 Task: Look for products in the category "Mexican Cheese Blend" from Tillamook only.
Action: Mouse moved to (761, 295)
Screenshot: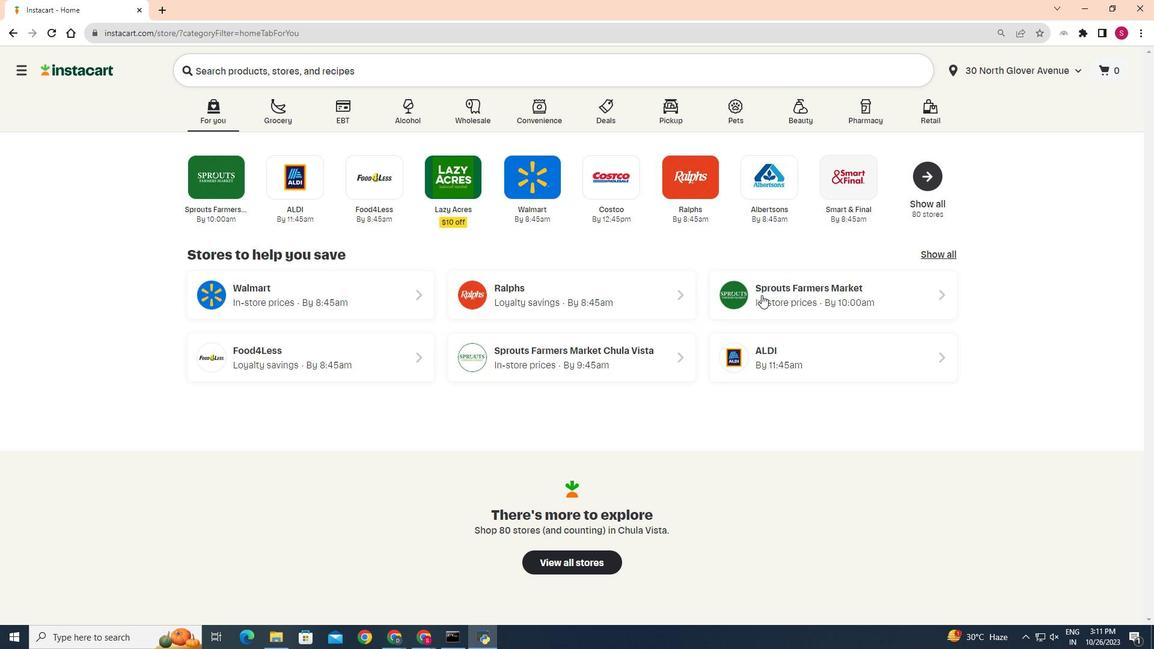 
Action: Mouse pressed left at (761, 295)
Screenshot: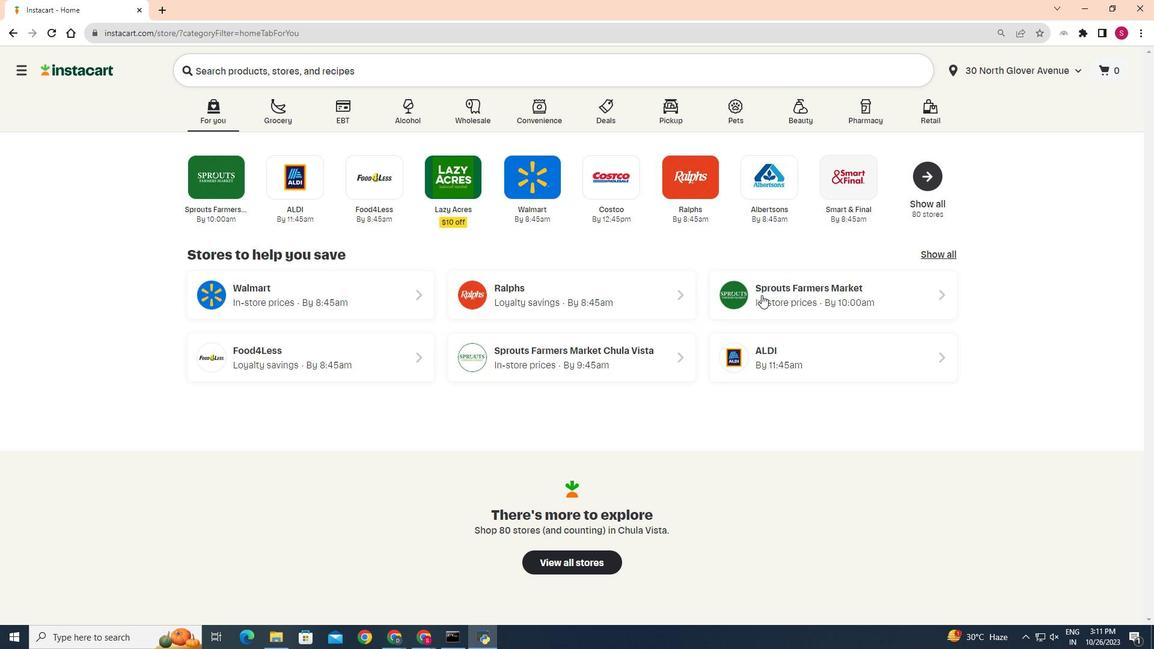 
Action: Mouse moved to (24, 507)
Screenshot: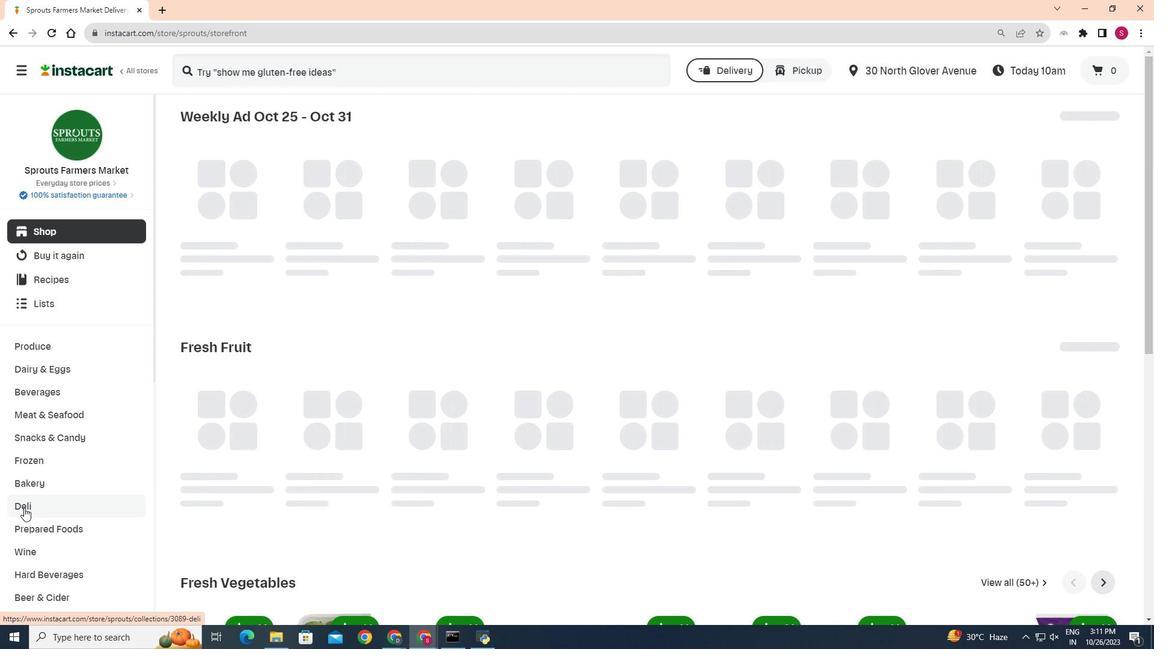 
Action: Mouse pressed left at (24, 507)
Screenshot: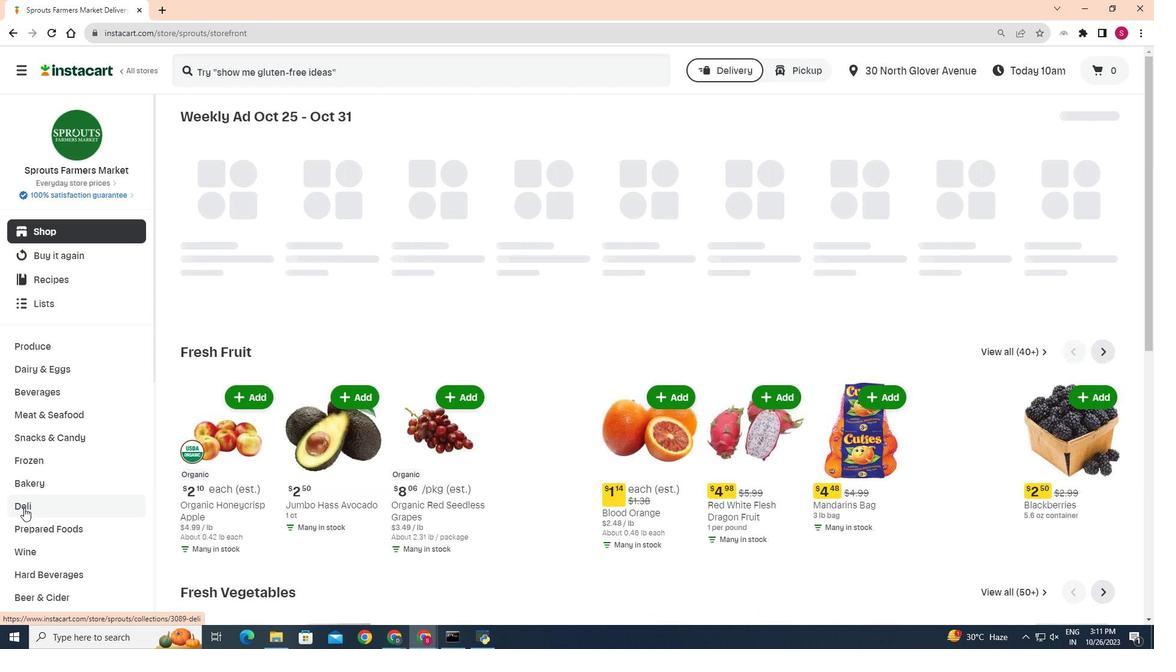 
Action: Mouse moved to (304, 146)
Screenshot: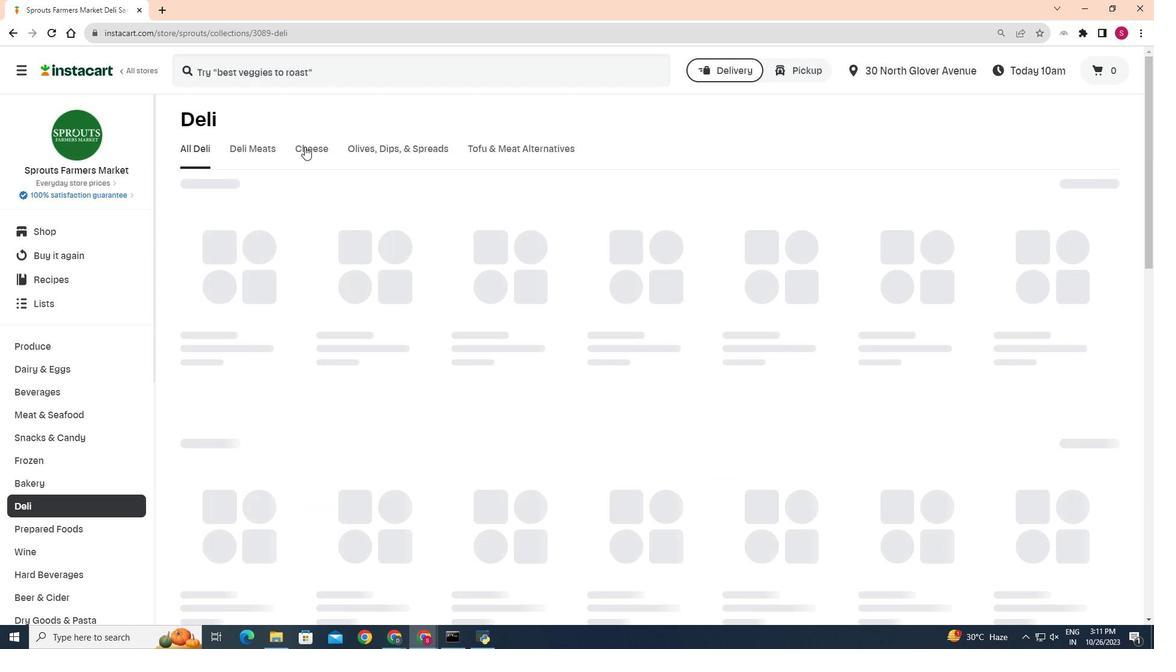 
Action: Mouse pressed left at (304, 146)
Screenshot: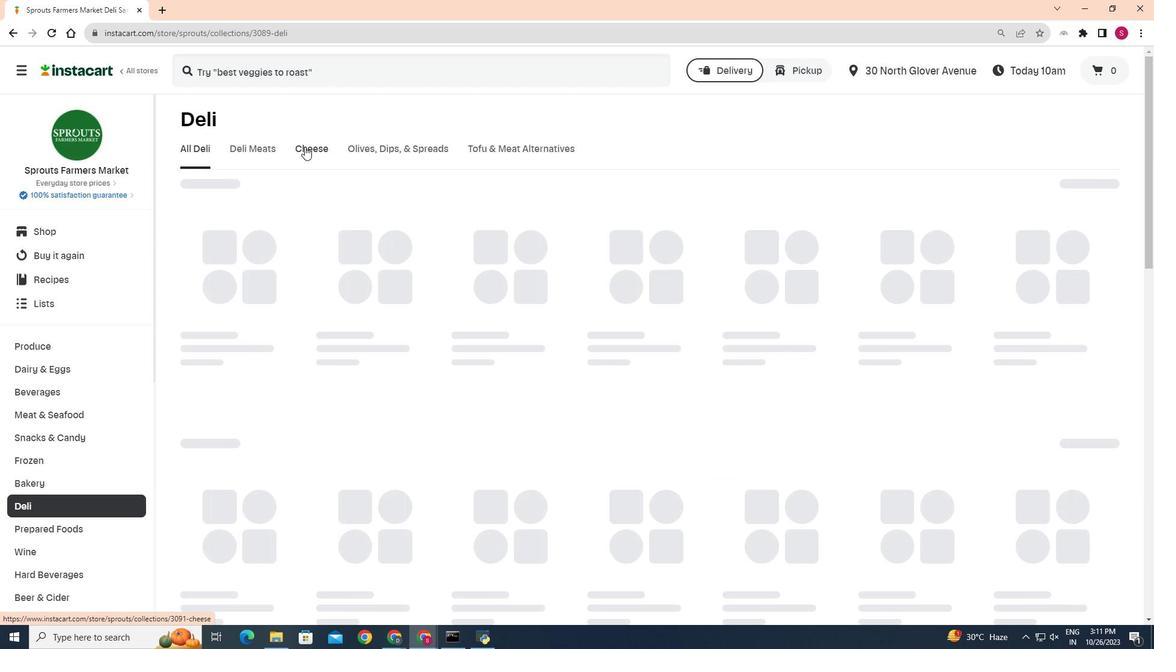 
Action: Mouse moved to (363, 185)
Screenshot: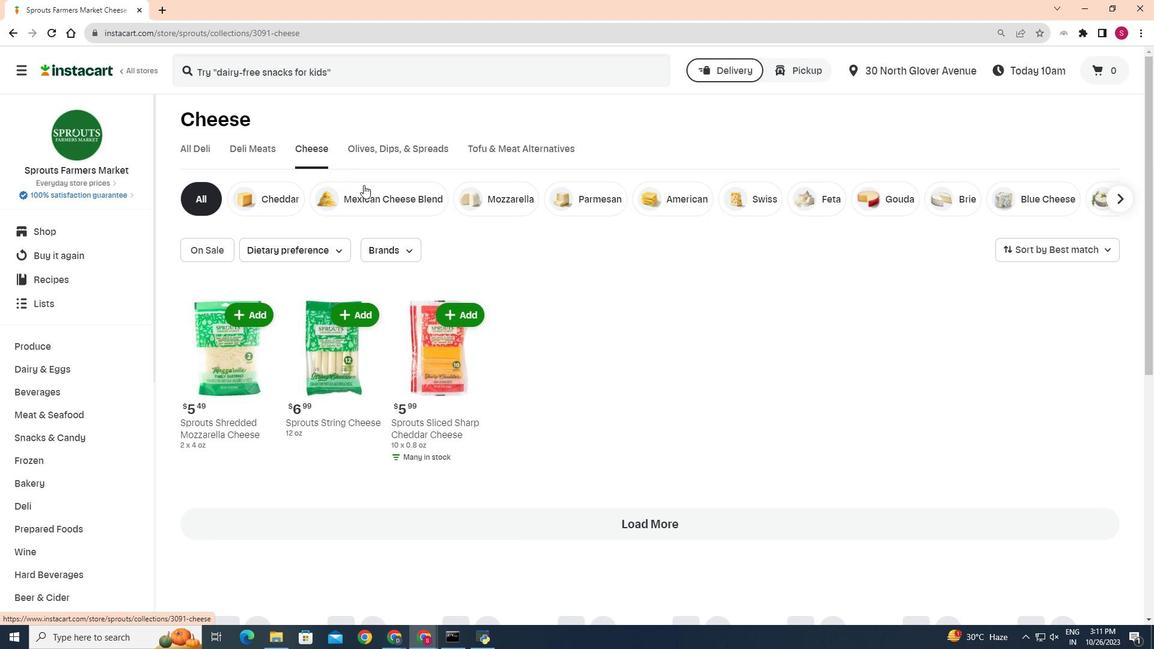 
Action: Mouse pressed left at (363, 185)
Screenshot: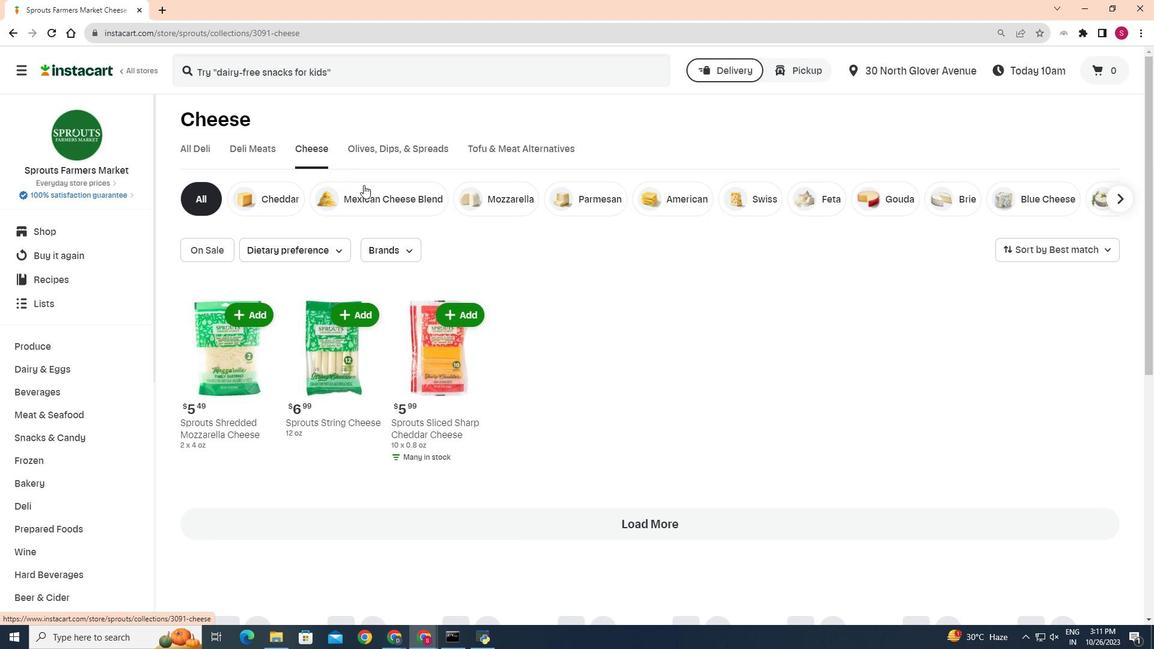 
Action: Mouse moved to (384, 189)
Screenshot: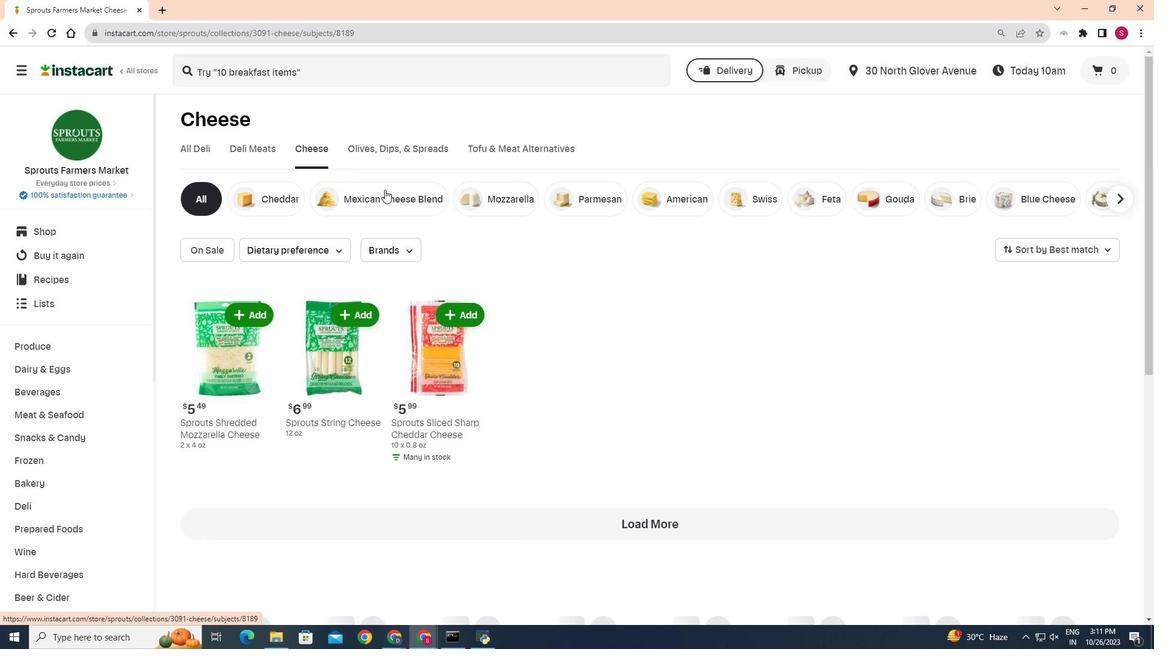 
Action: Mouse pressed left at (384, 189)
Screenshot: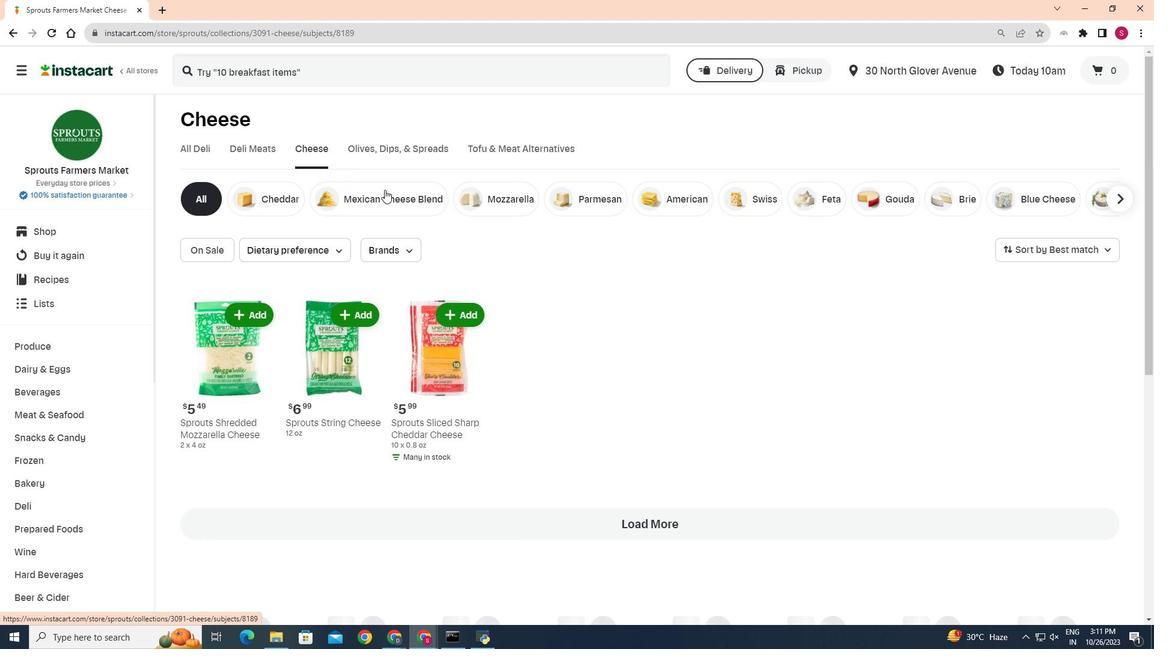 
Action: Mouse moved to (351, 250)
Screenshot: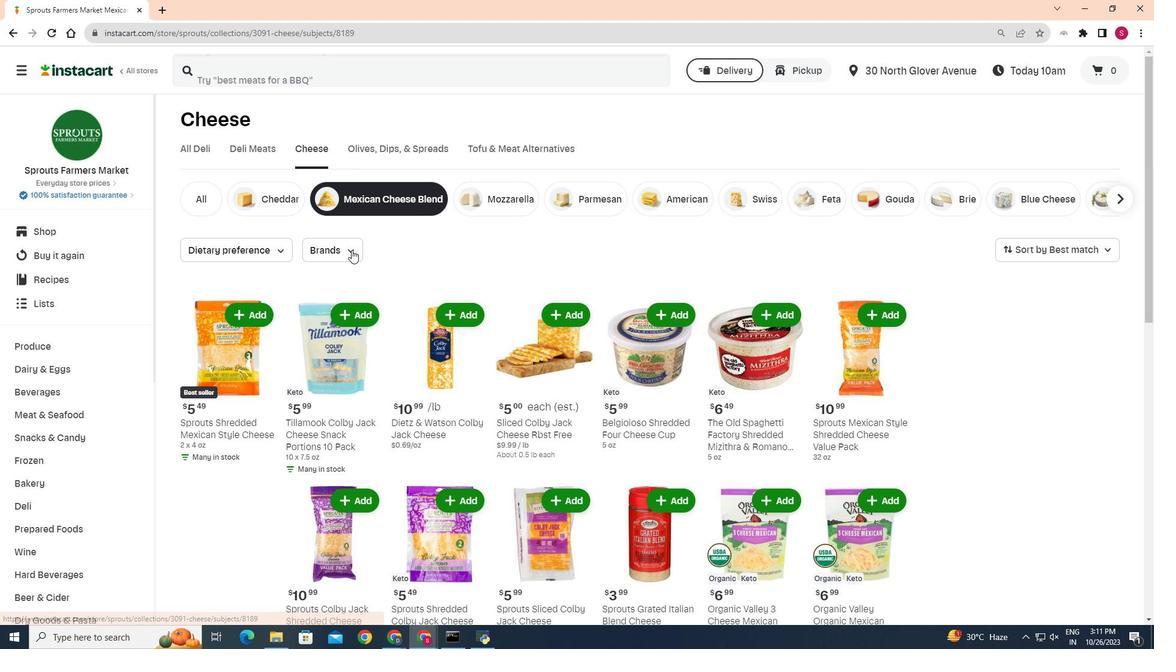 
Action: Mouse pressed left at (351, 250)
Screenshot: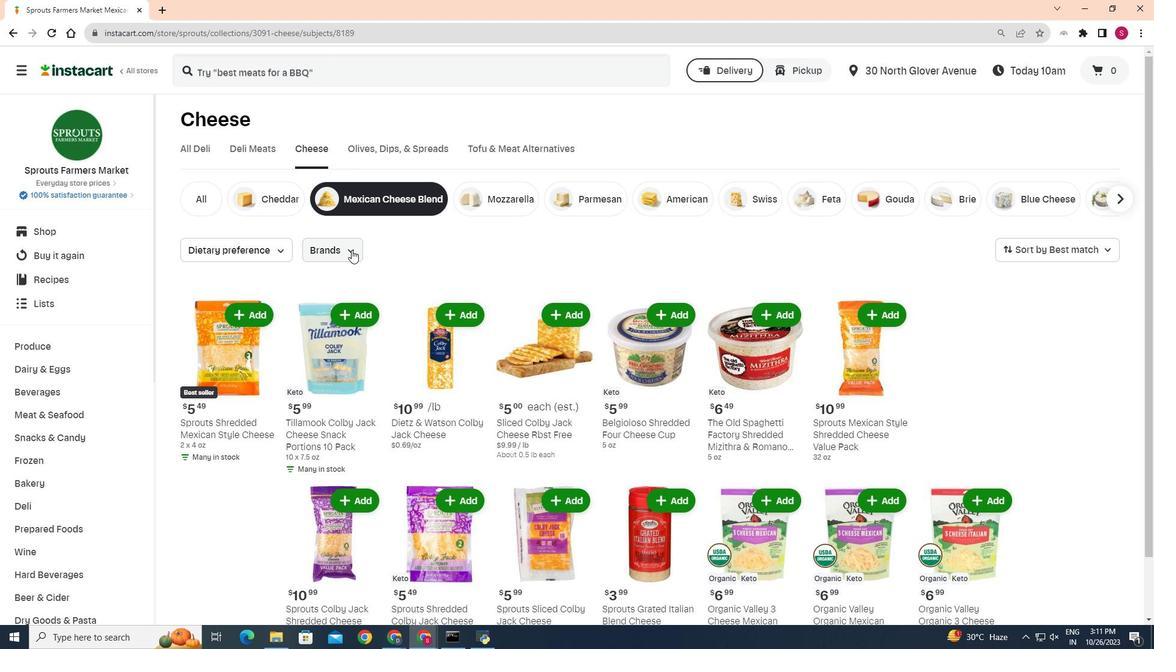 
Action: Mouse moved to (323, 372)
Screenshot: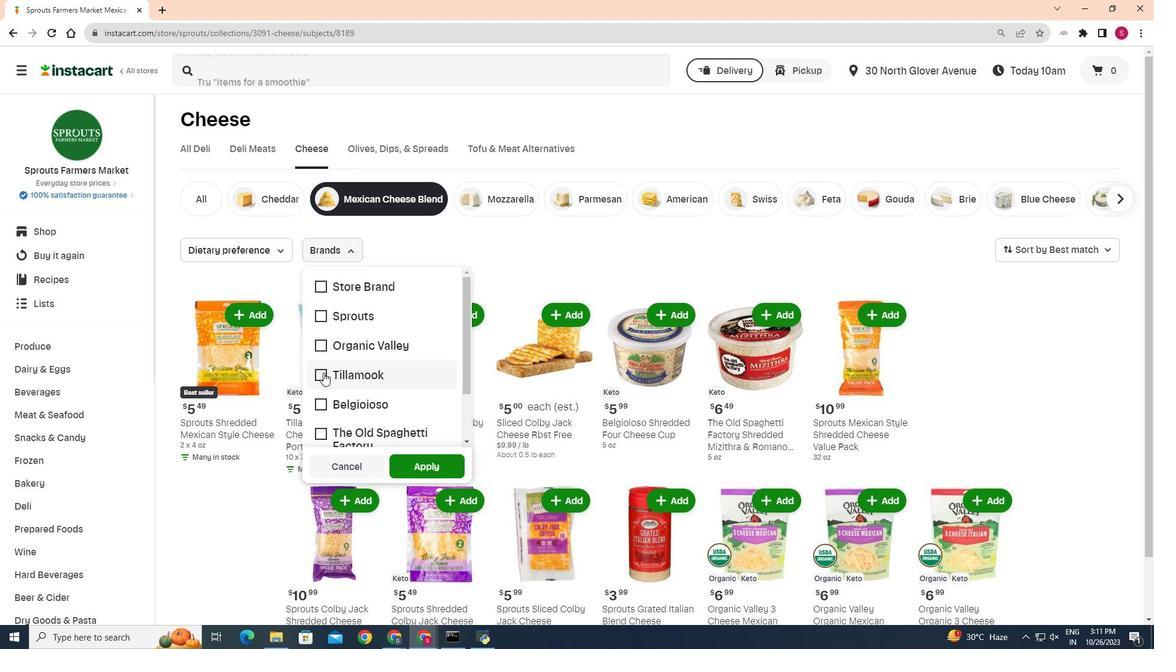 
Action: Mouse pressed left at (323, 372)
Screenshot: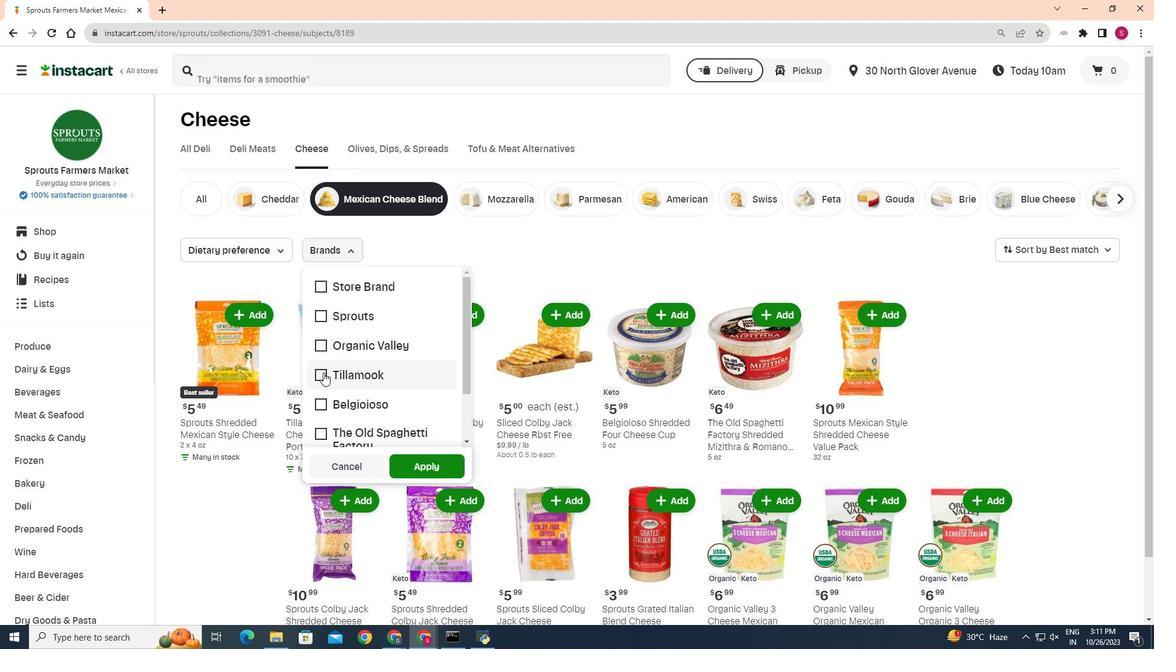 
Action: Mouse moved to (414, 454)
Screenshot: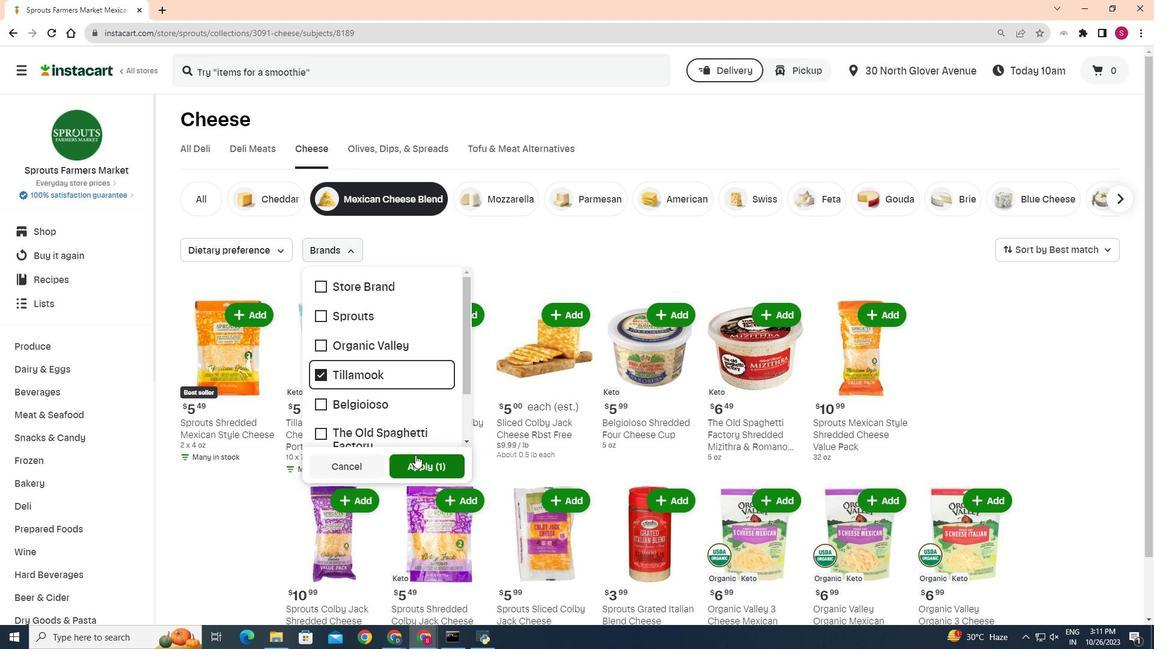 
Action: Mouse pressed left at (414, 454)
Screenshot: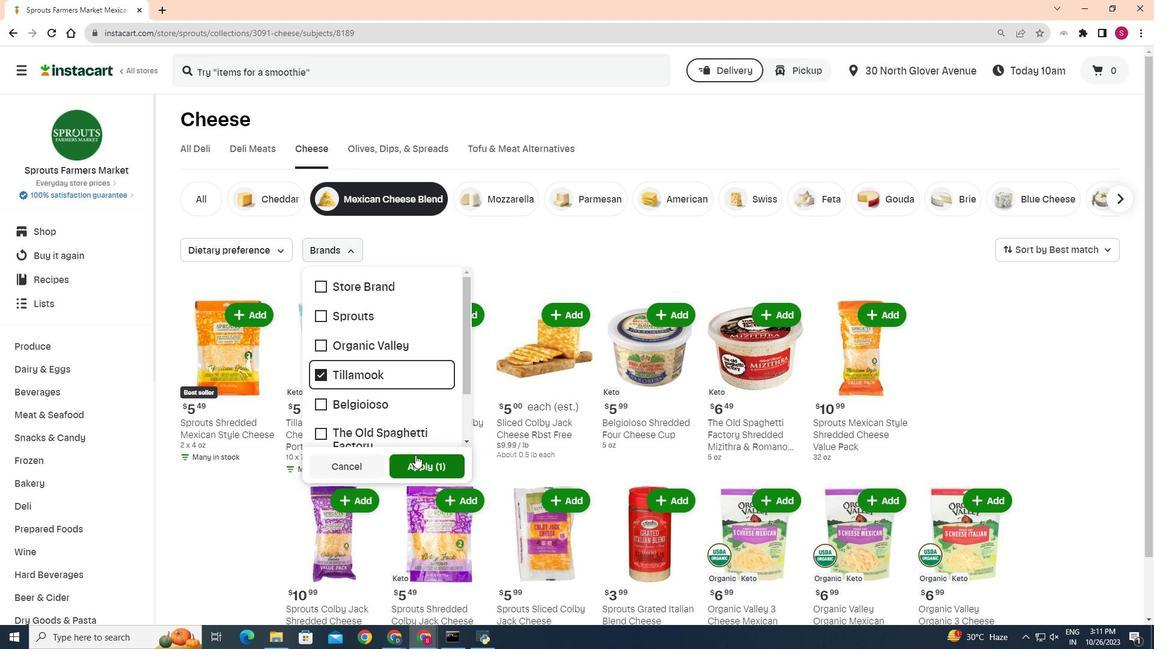 
Action: Mouse moved to (486, 260)
Screenshot: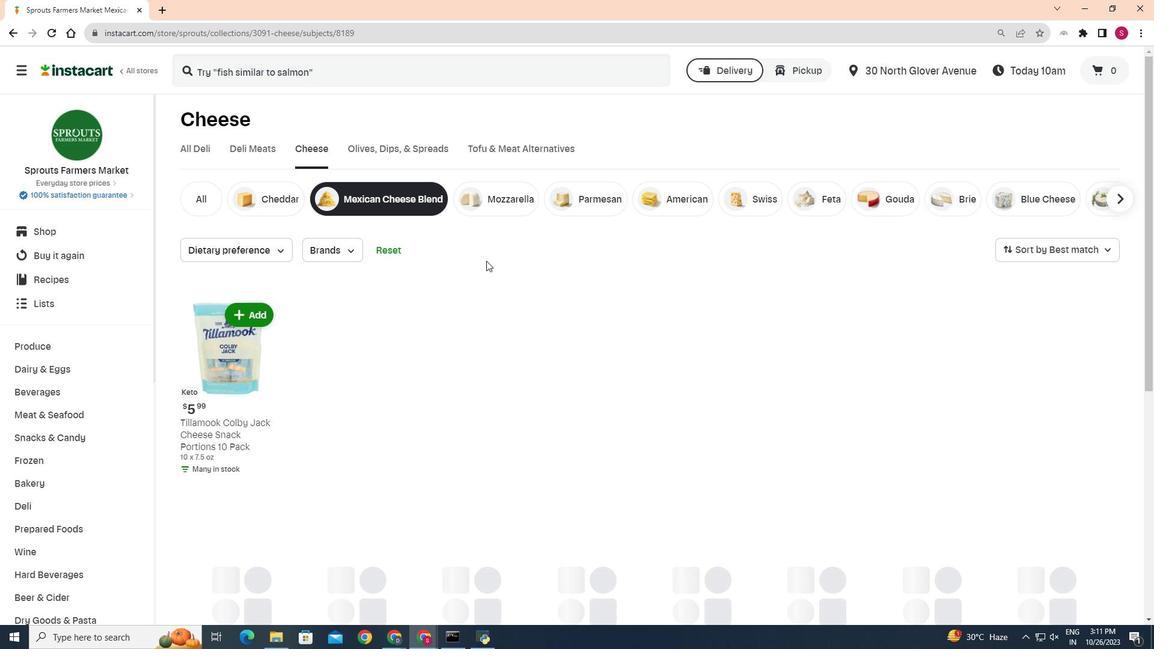 
